 Task: Move the task Integrate a new online platform for online yoga classes to the section To-Do in the project Brighten and sort the tasks in the project by Last modified on
Action: Mouse moved to (923, 135)
Screenshot: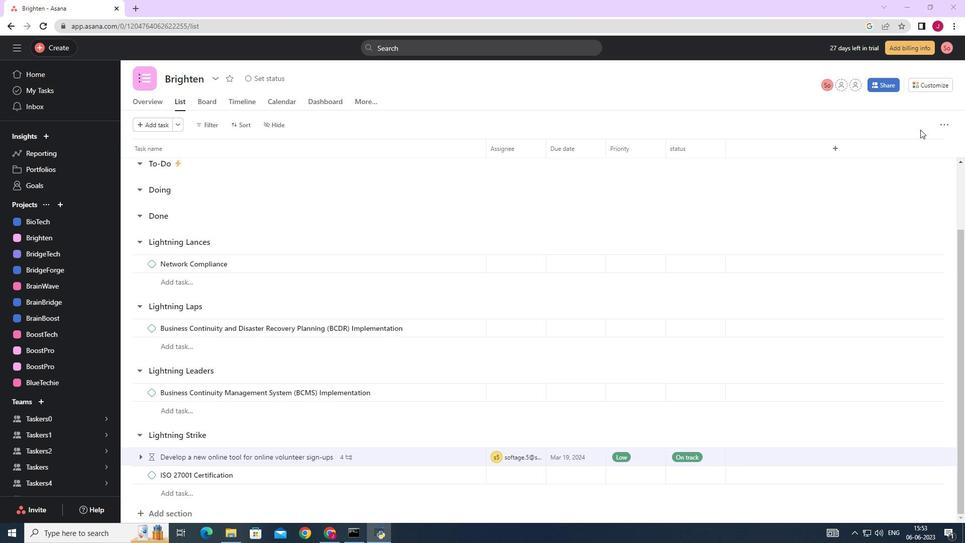 
Action: Mouse scrolled (923, 136) with delta (0, 0)
Screenshot: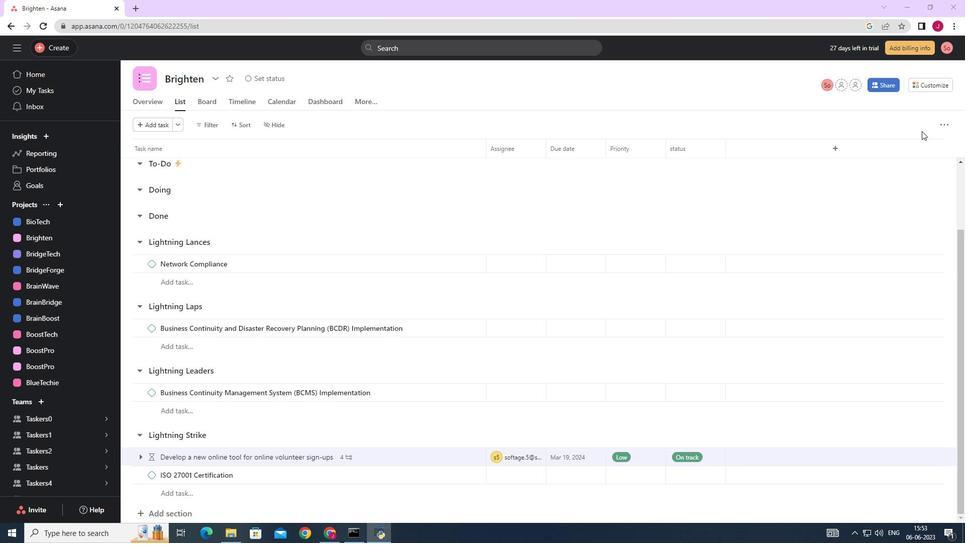 
Action: Mouse scrolled (923, 136) with delta (0, 0)
Screenshot: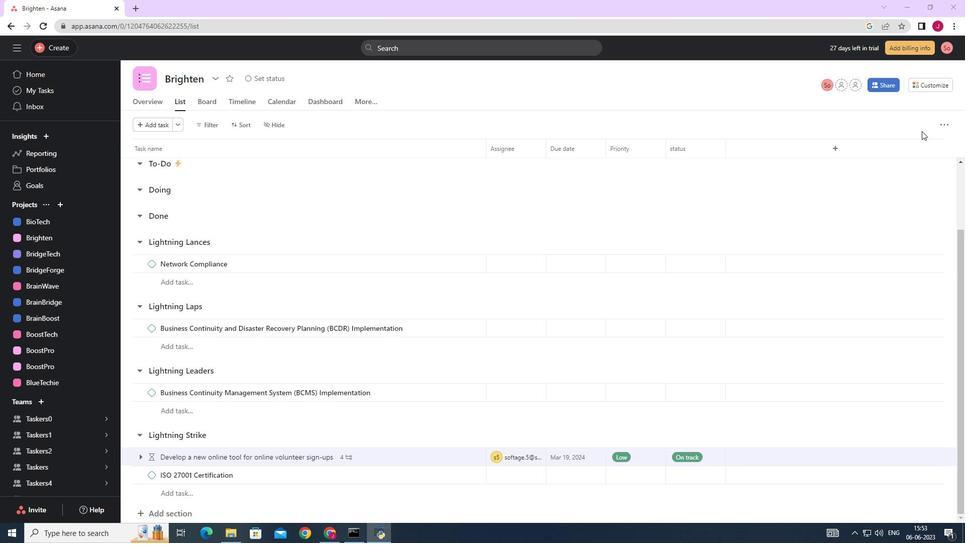 
Action: Mouse scrolled (923, 136) with delta (0, 0)
Screenshot: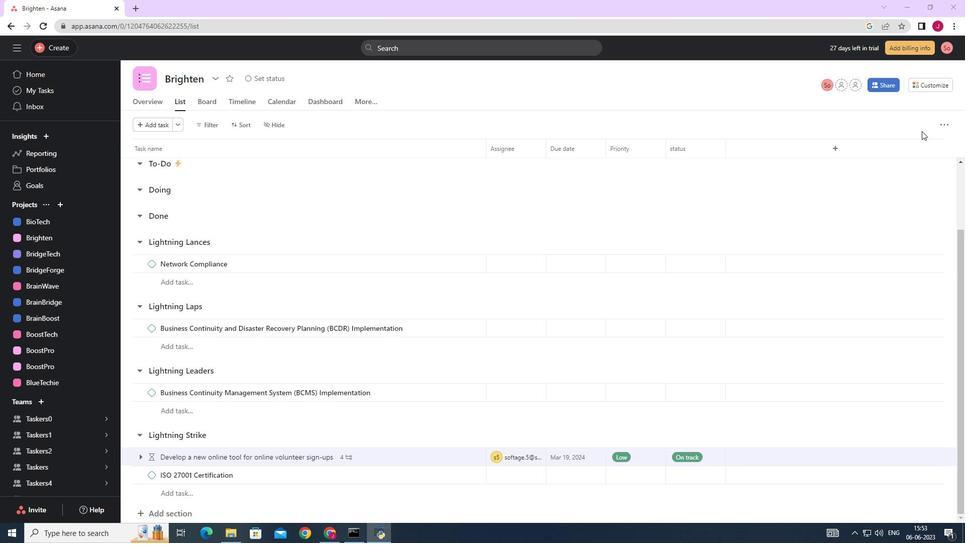 
Action: Mouse moved to (685, 228)
Screenshot: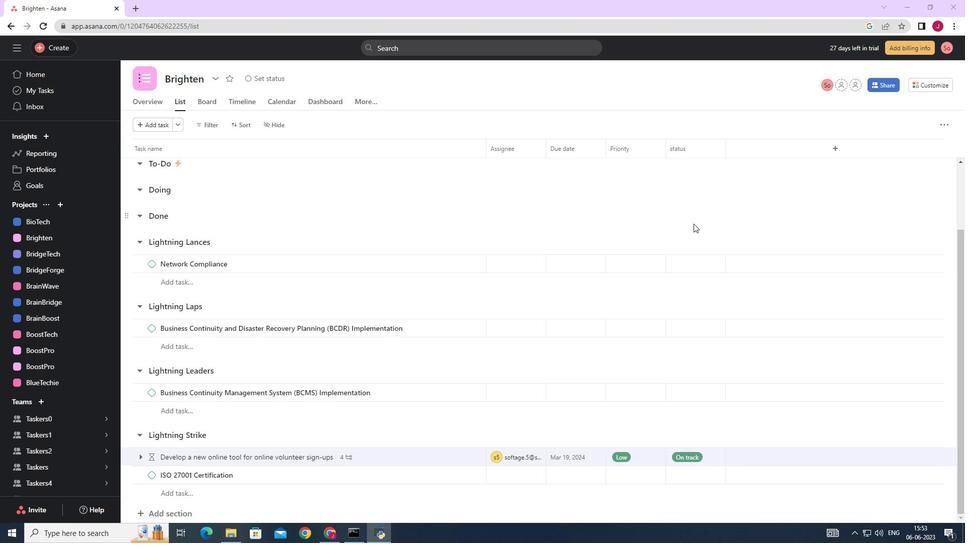 
Action: Mouse scrolled (685, 229) with delta (0, 0)
Screenshot: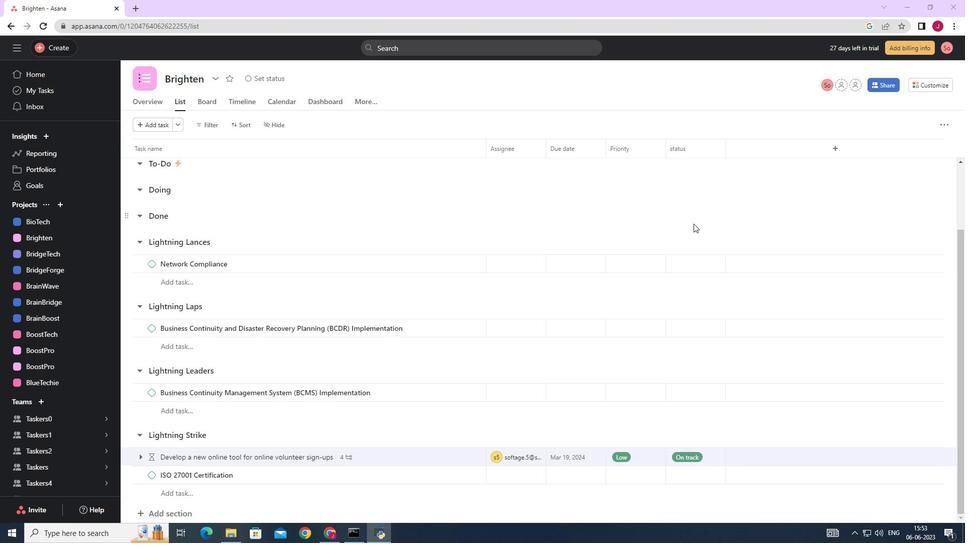 
Action: Mouse scrolled (685, 229) with delta (0, 0)
Screenshot: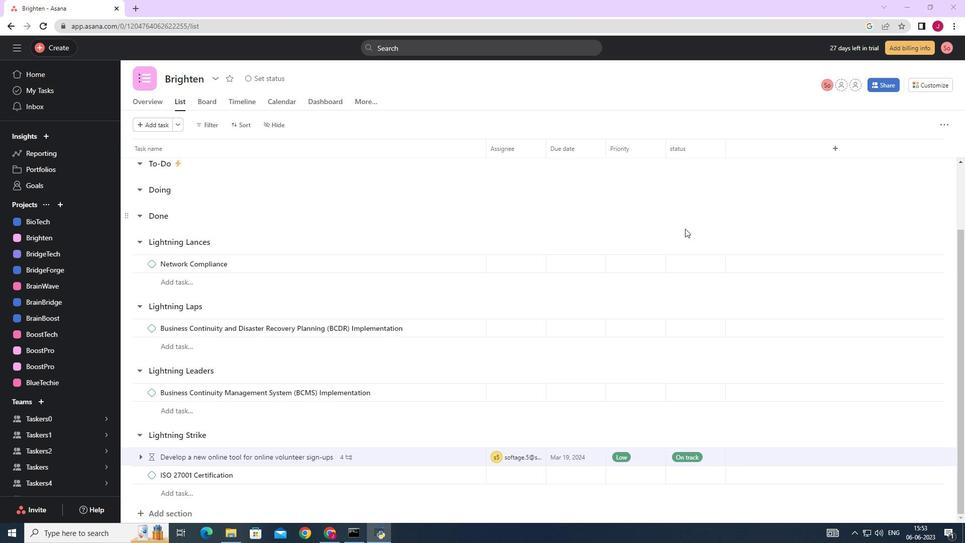 
Action: Mouse scrolled (685, 229) with delta (0, 0)
Screenshot: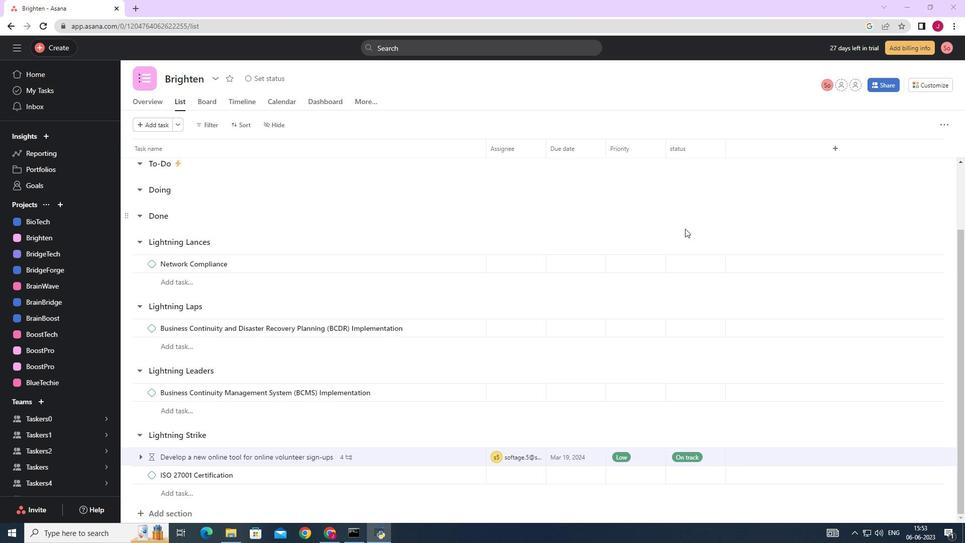 
Action: Mouse scrolled (685, 229) with delta (0, 0)
Screenshot: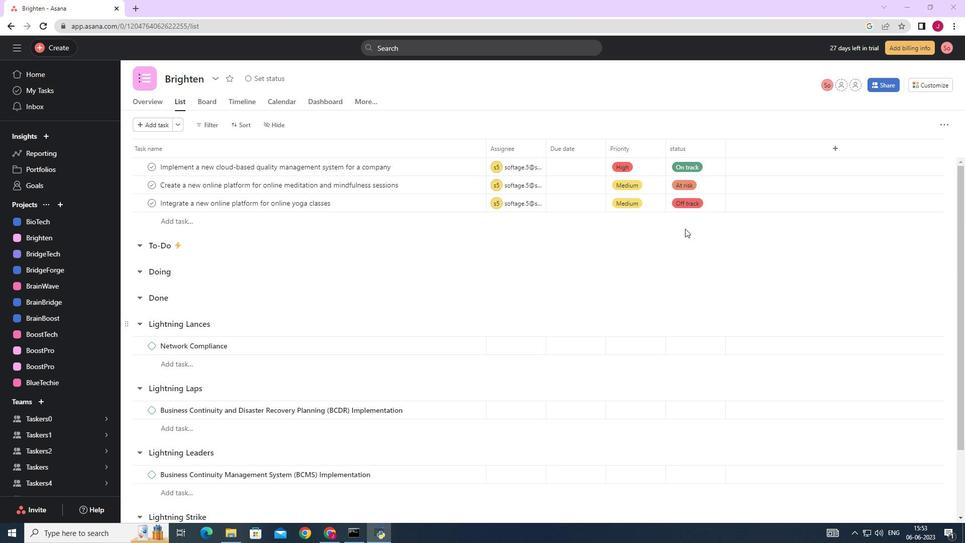 
Action: Mouse scrolled (685, 229) with delta (0, 0)
Screenshot: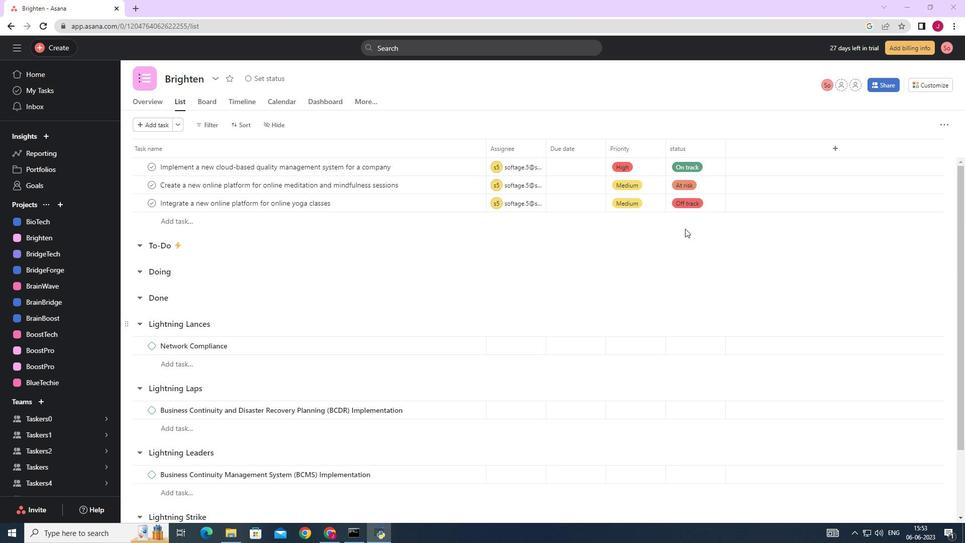 
Action: Mouse scrolled (685, 229) with delta (0, 0)
Screenshot: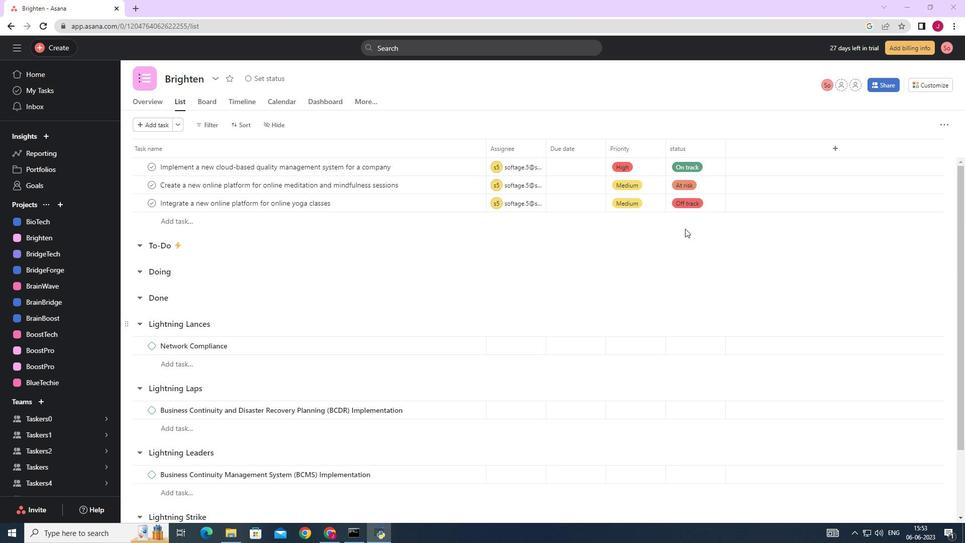 
Action: Mouse moved to (461, 200)
Screenshot: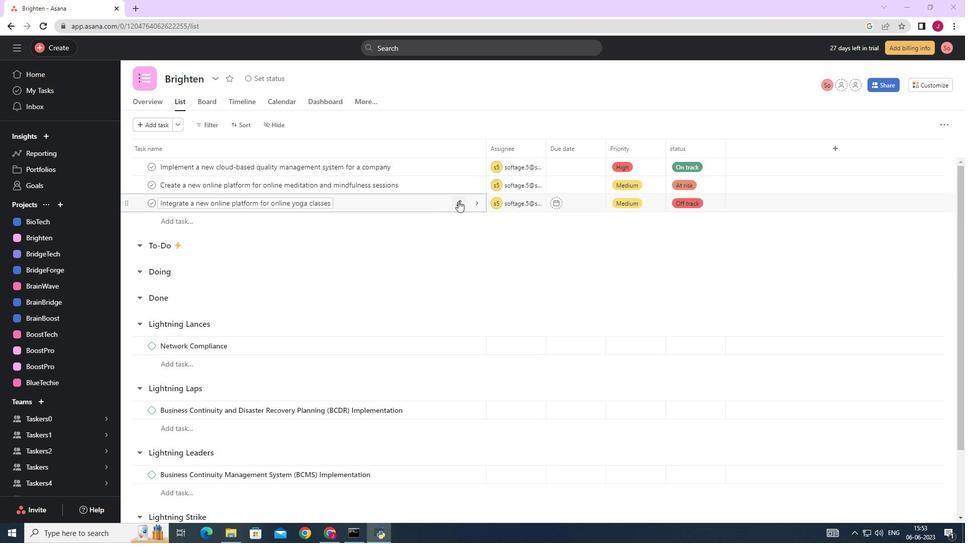 
Action: Mouse pressed left at (461, 200)
Screenshot: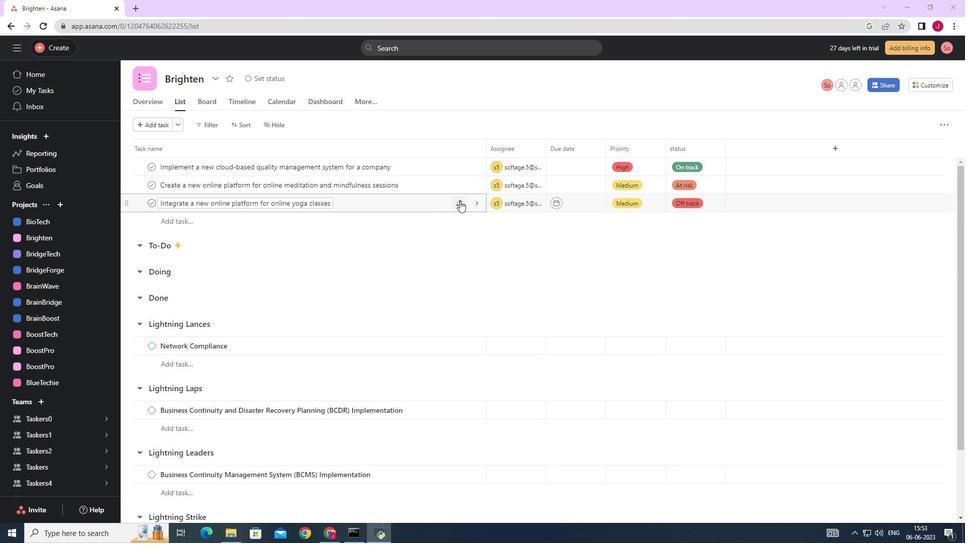 
Action: Mouse moved to (402, 255)
Screenshot: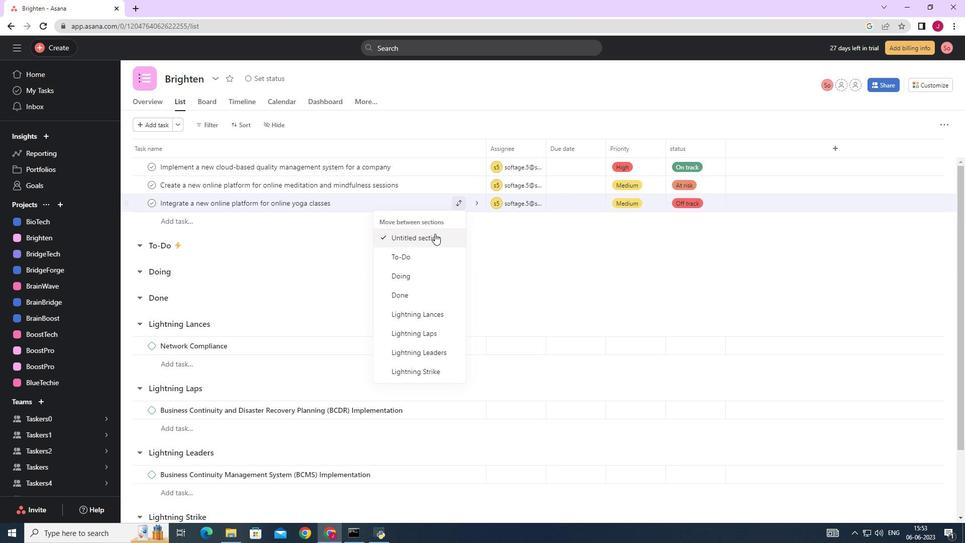 
Action: Mouse pressed left at (402, 255)
Screenshot: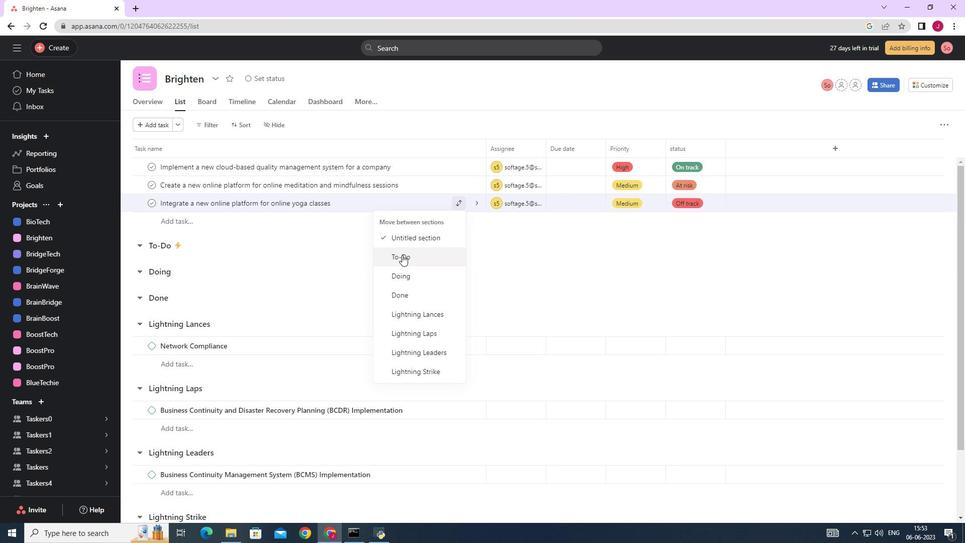 
Action: Mouse moved to (241, 124)
Screenshot: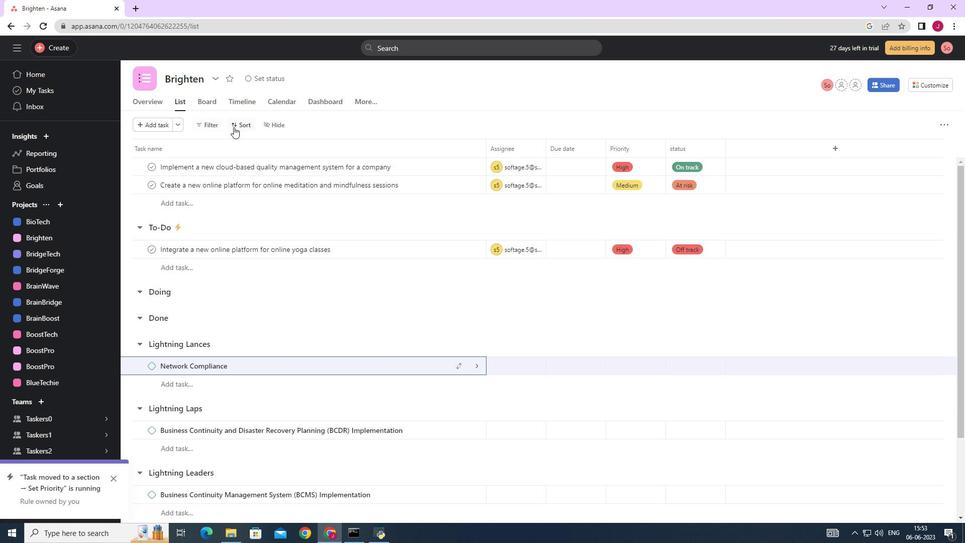 
Action: Mouse pressed left at (241, 124)
Screenshot: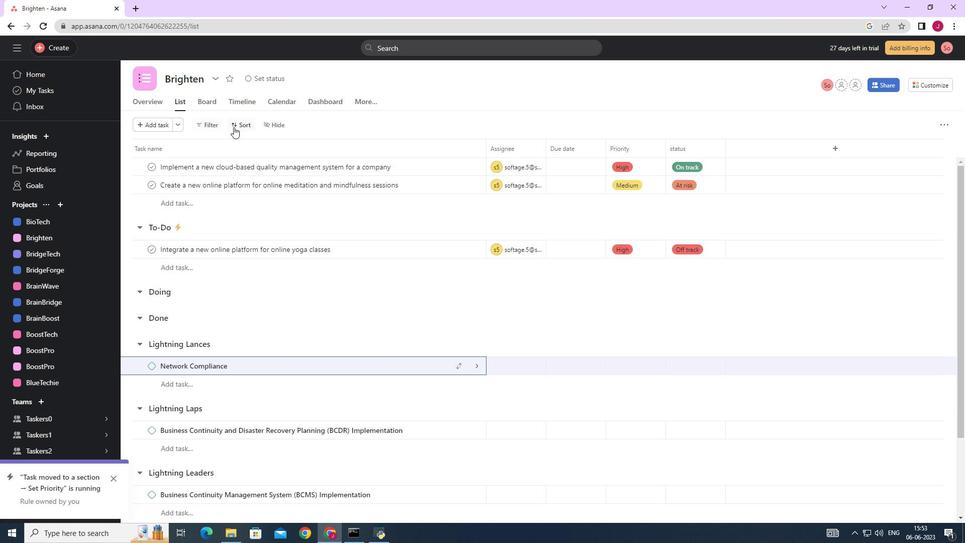 
Action: Mouse moved to (282, 265)
Screenshot: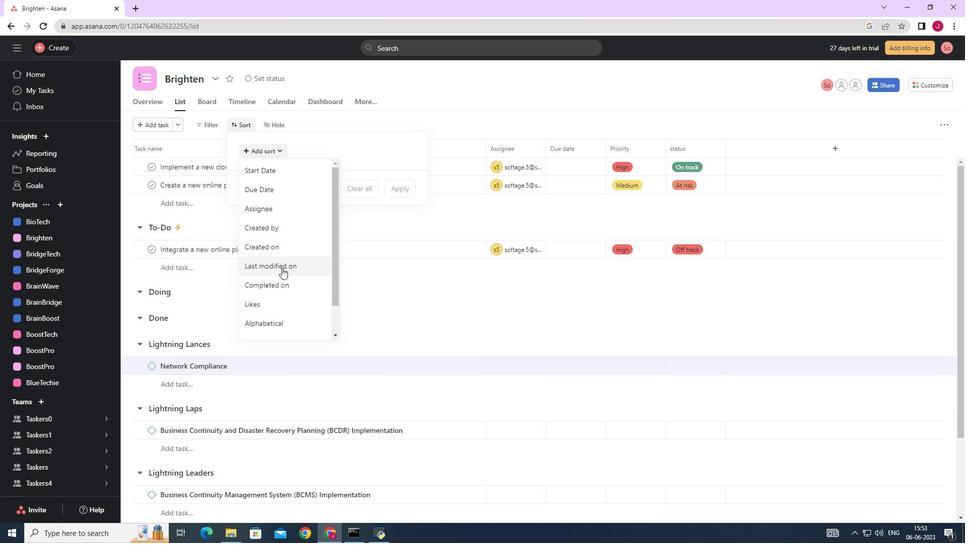 
Action: Mouse pressed left at (282, 265)
Screenshot: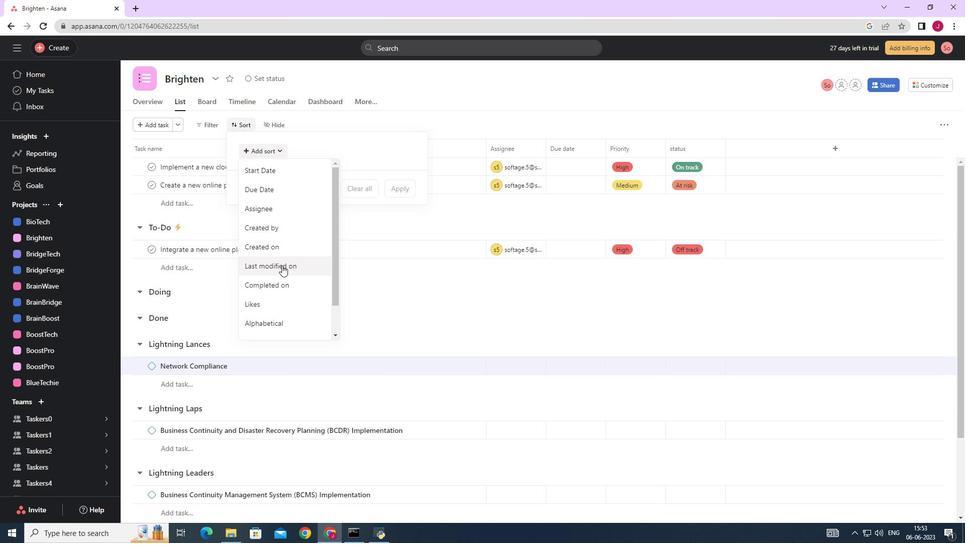 
Action: Mouse moved to (395, 232)
Screenshot: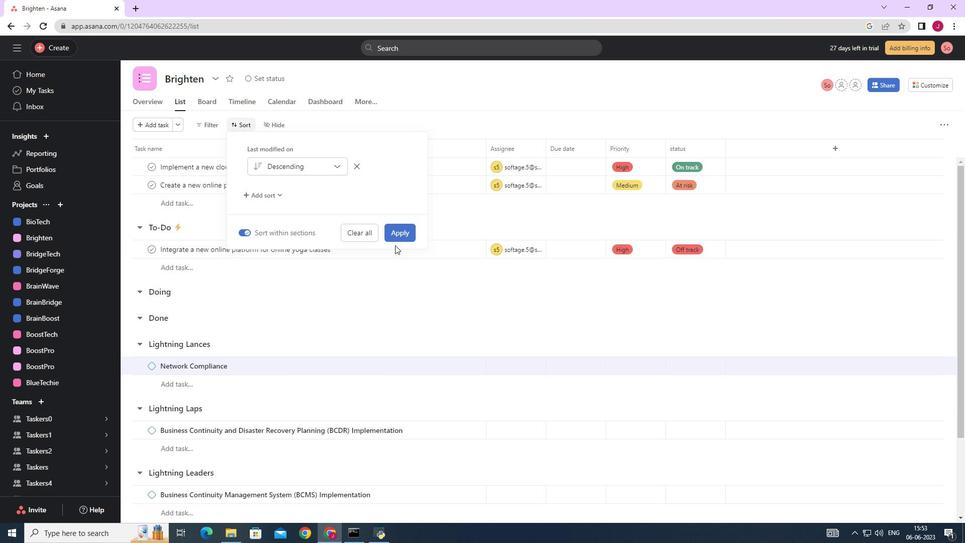 
Action: Mouse pressed left at (395, 232)
Screenshot: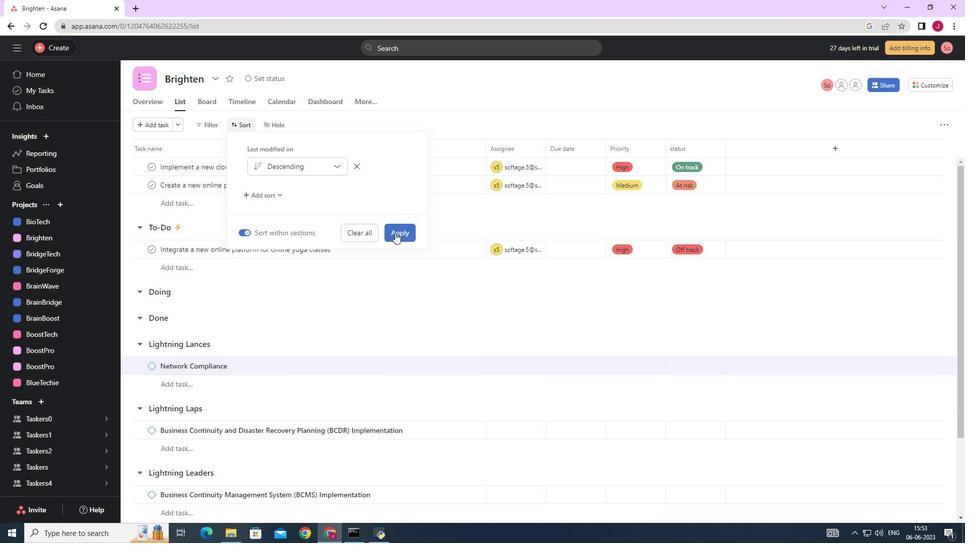 
Action: Mouse moved to (489, 267)
Screenshot: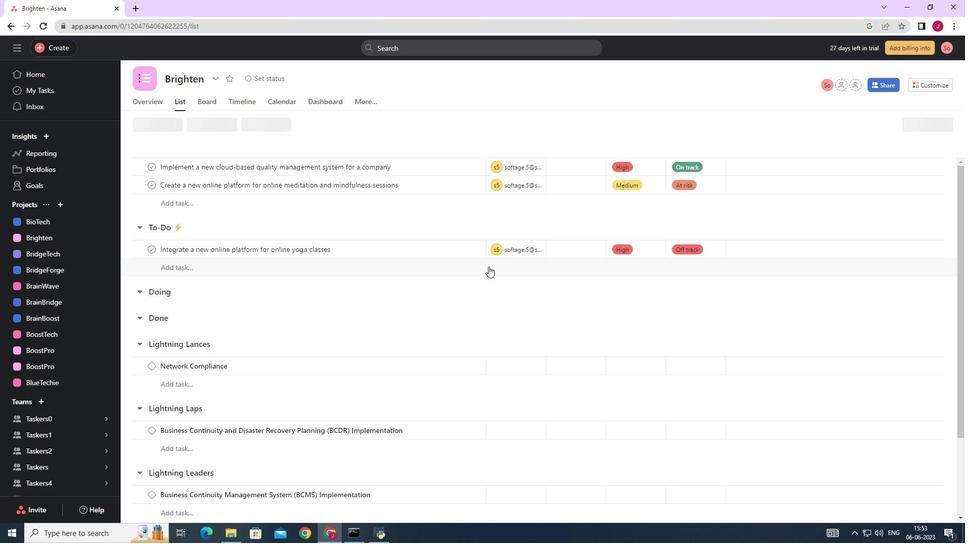 
